Task: Add a column "Organization".
Action: Mouse moved to (445, 391)
Screenshot: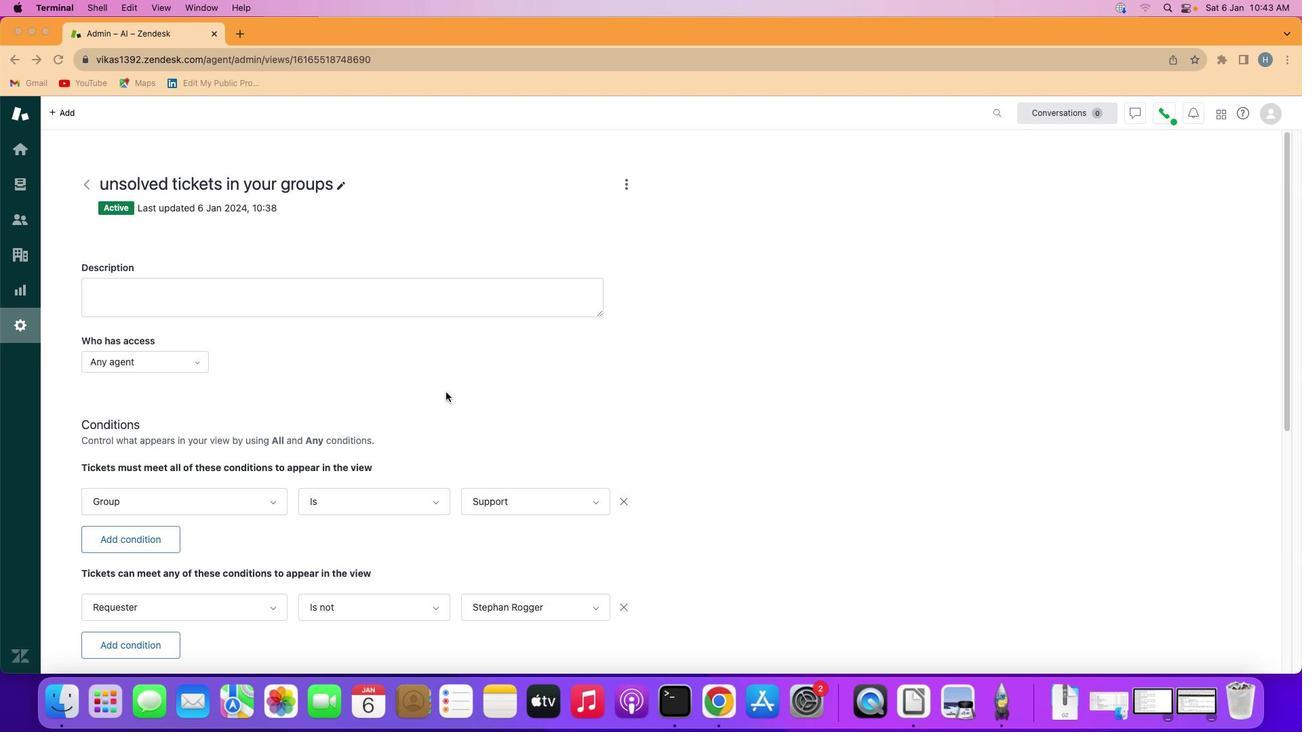 
Action: Mouse scrolled (445, 391) with delta (0, 0)
Screenshot: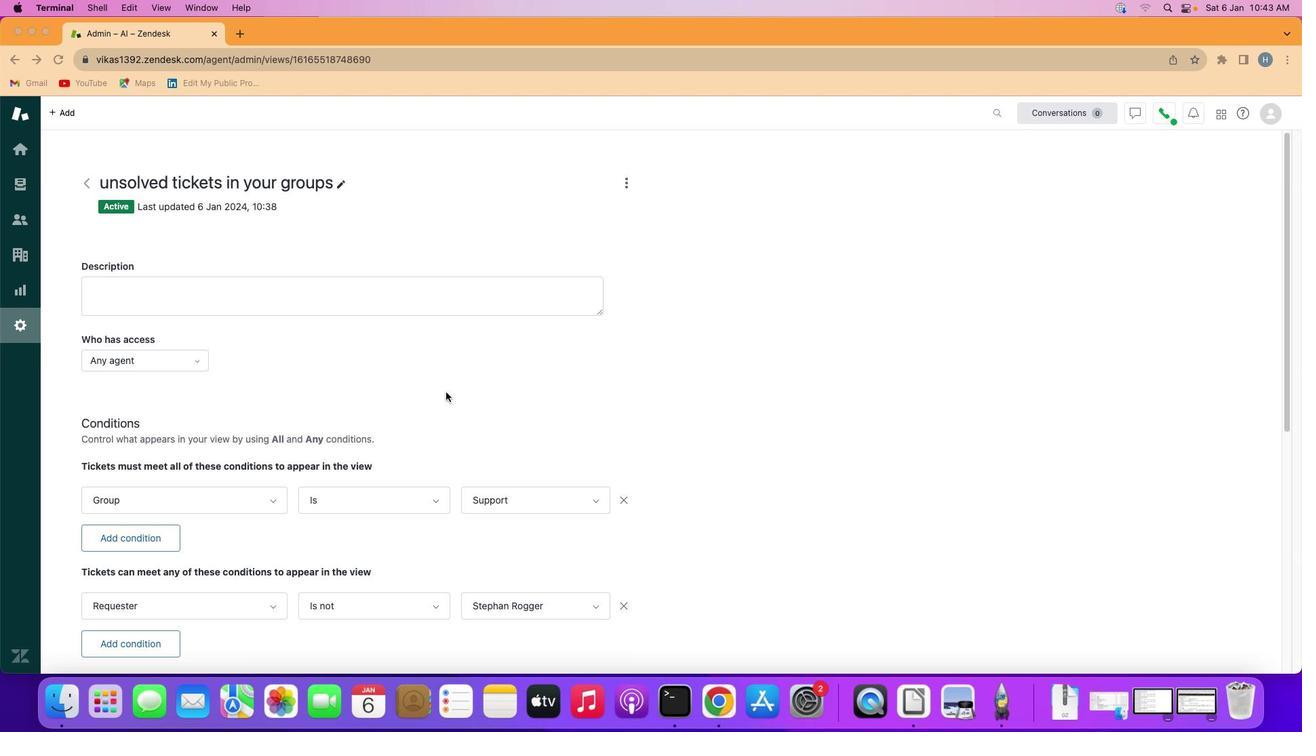
Action: Mouse scrolled (445, 391) with delta (0, 0)
Screenshot: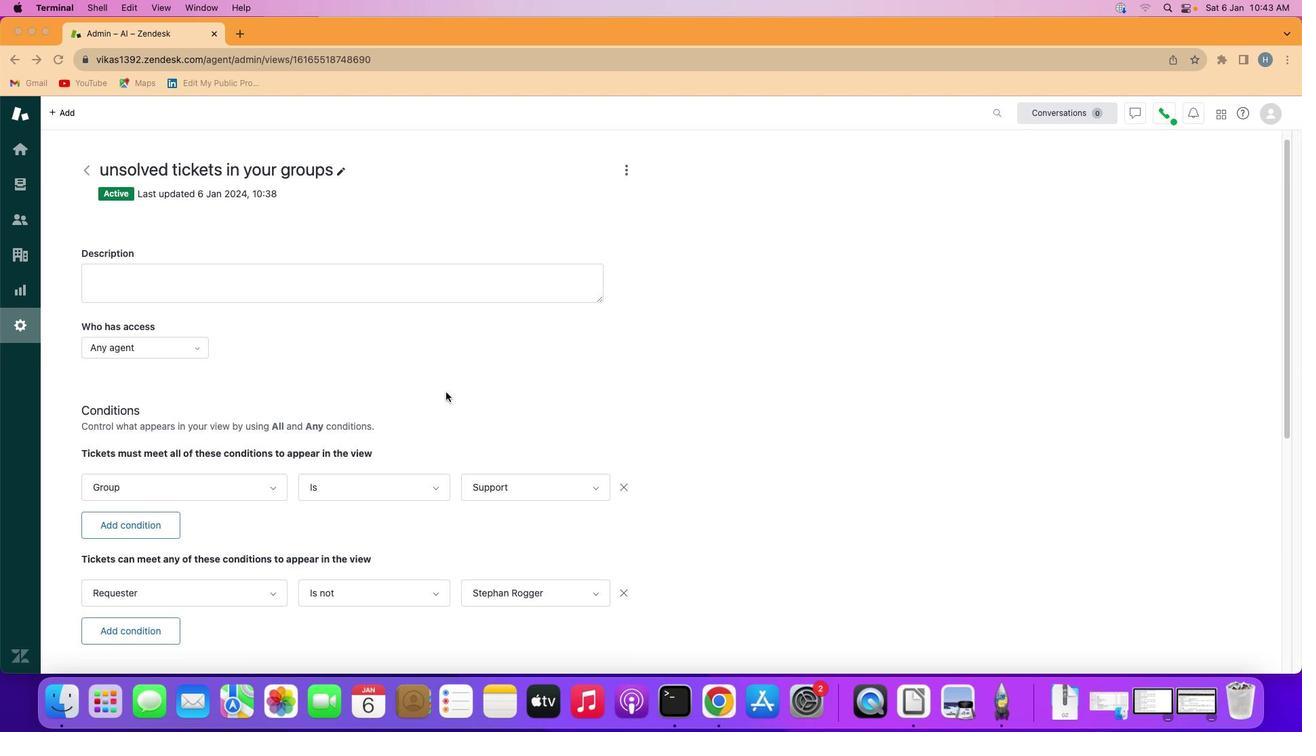 
Action: Mouse scrolled (445, 391) with delta (0, -1)
Screenshot: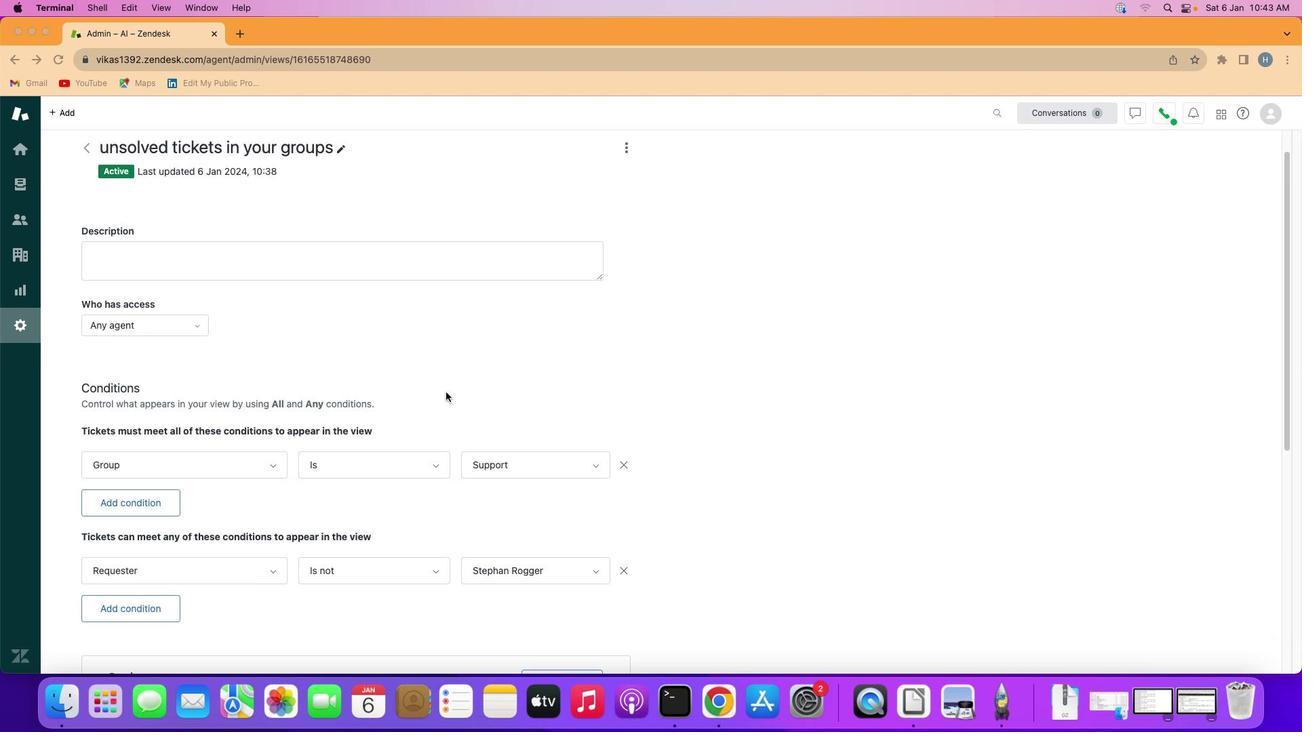 
Action: Mouse scrolled (445, 391) with delta (0, -2)
Screenshot: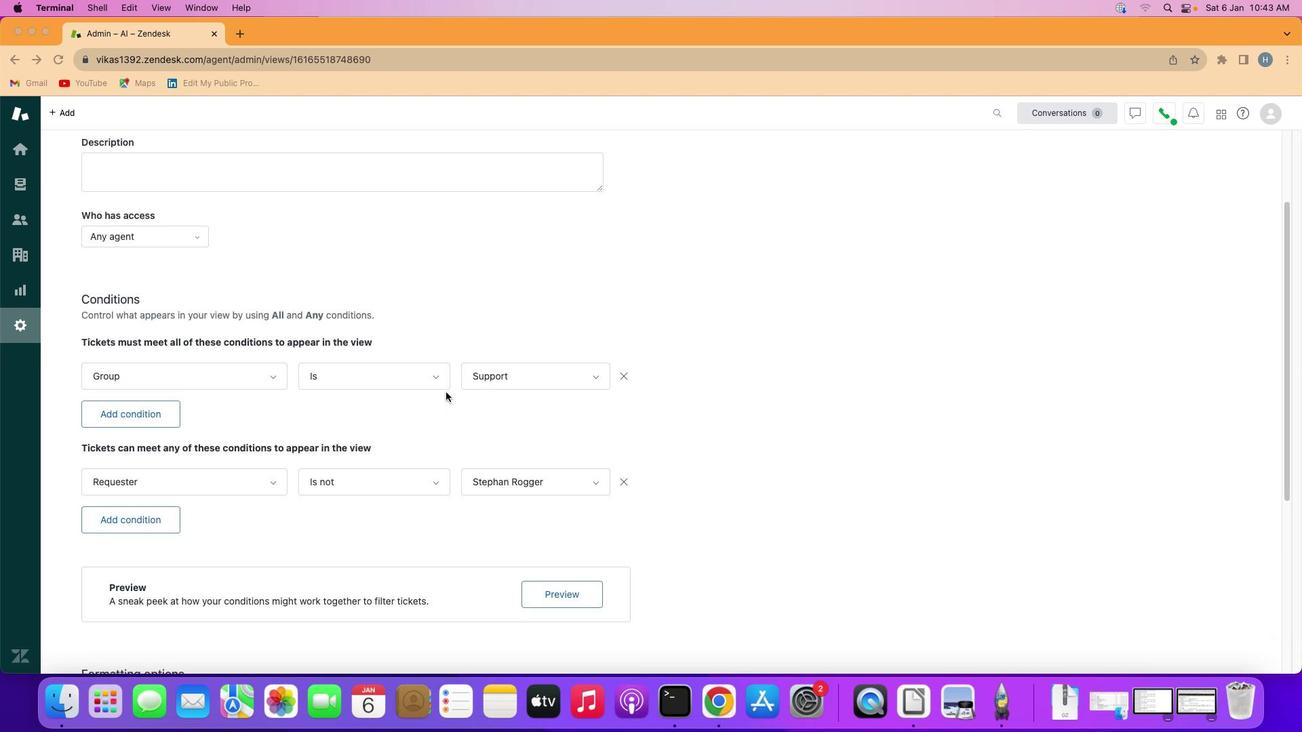 
Action: Mouse scrolled (445, 391) with delta (0, -2)
Screenshot: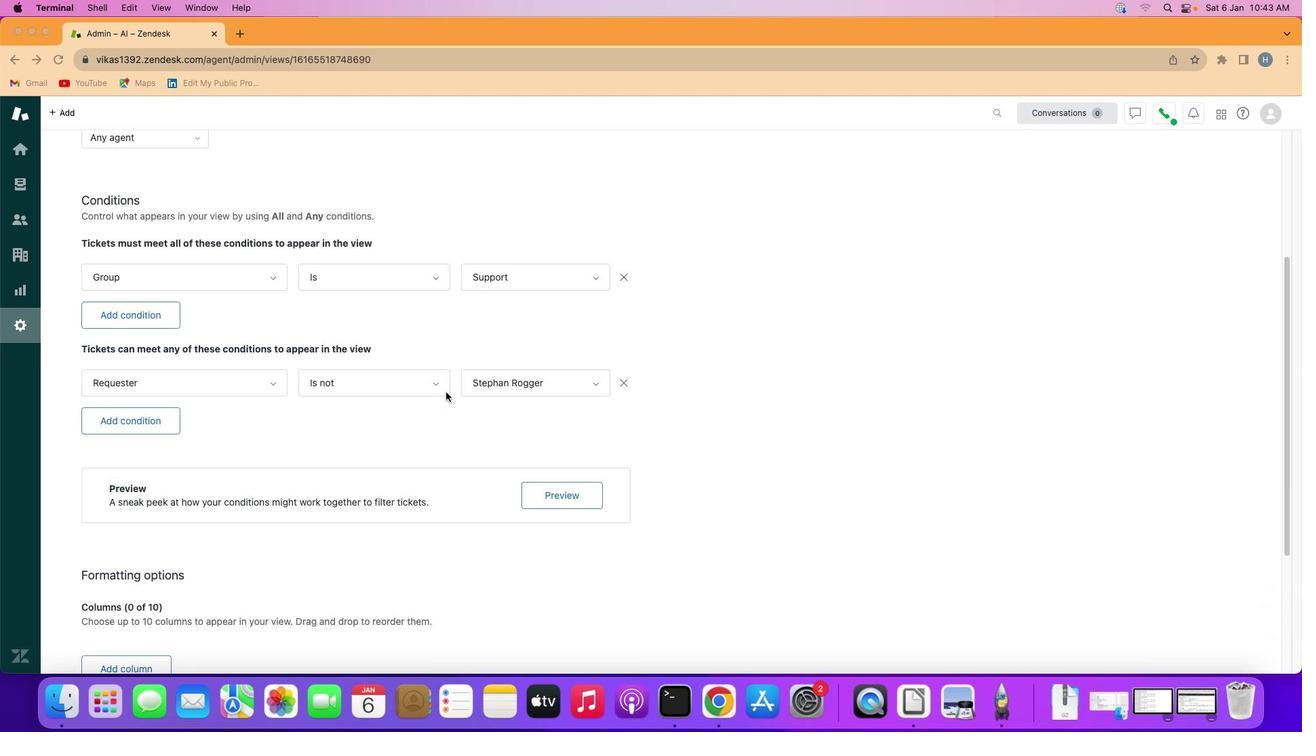
Action: Mouse scrolled (445, 391) with delta (0, 0)
Screenshot: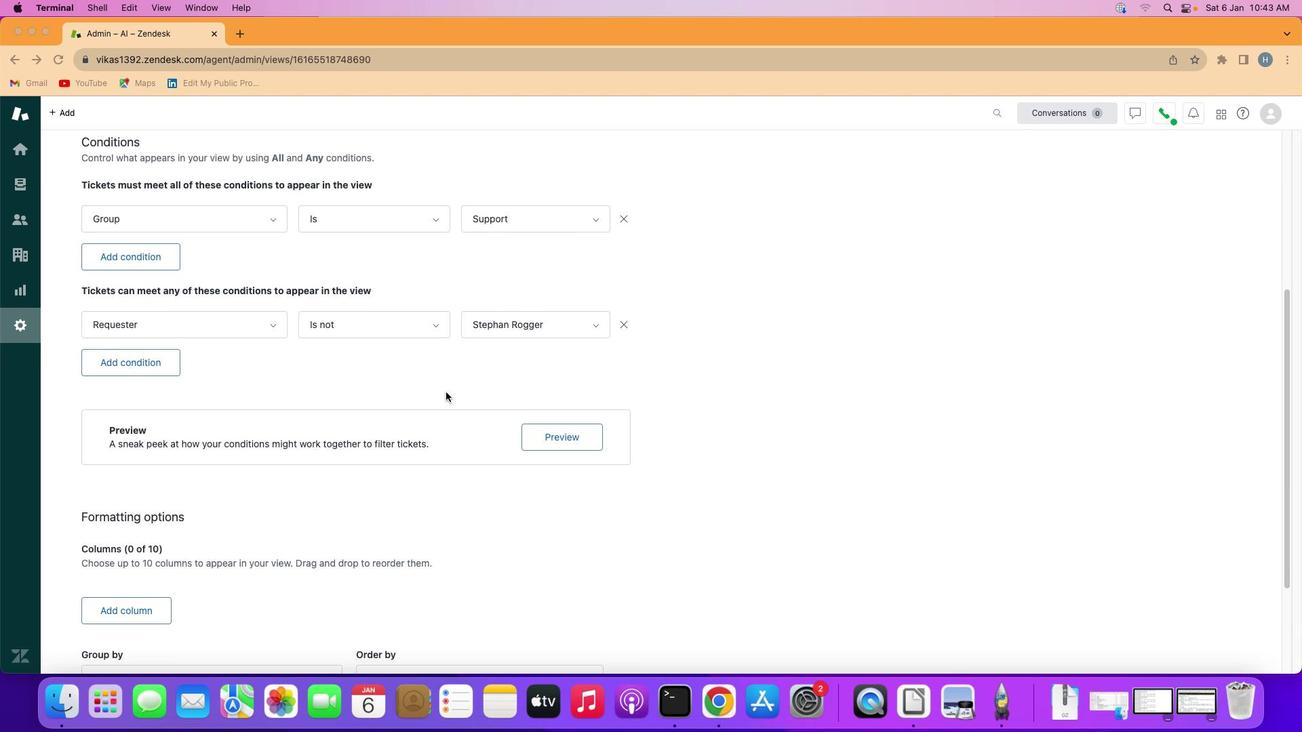 
Action: Mouse scrolled (445, 391) with delta (0, 0)
Screenshot: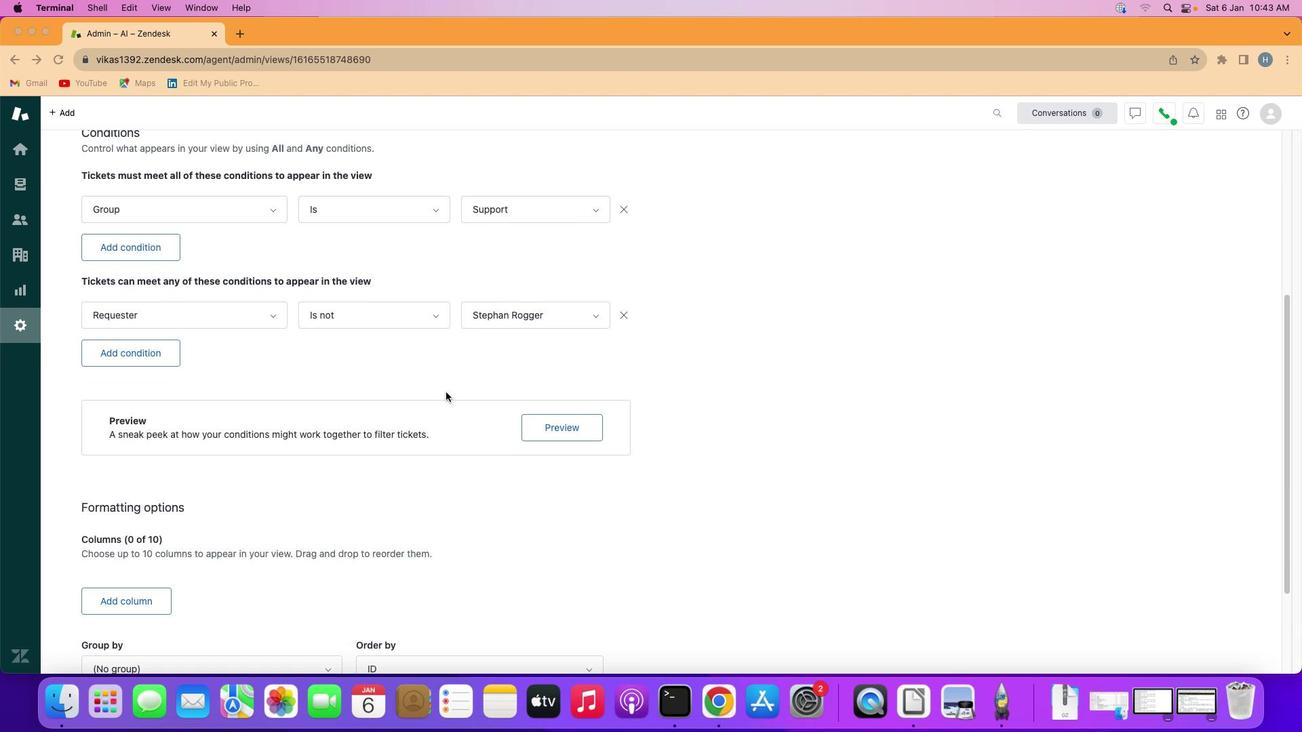 
Action: Mouse scrolled (445, 391) with delta (0, -1)
Screenshot: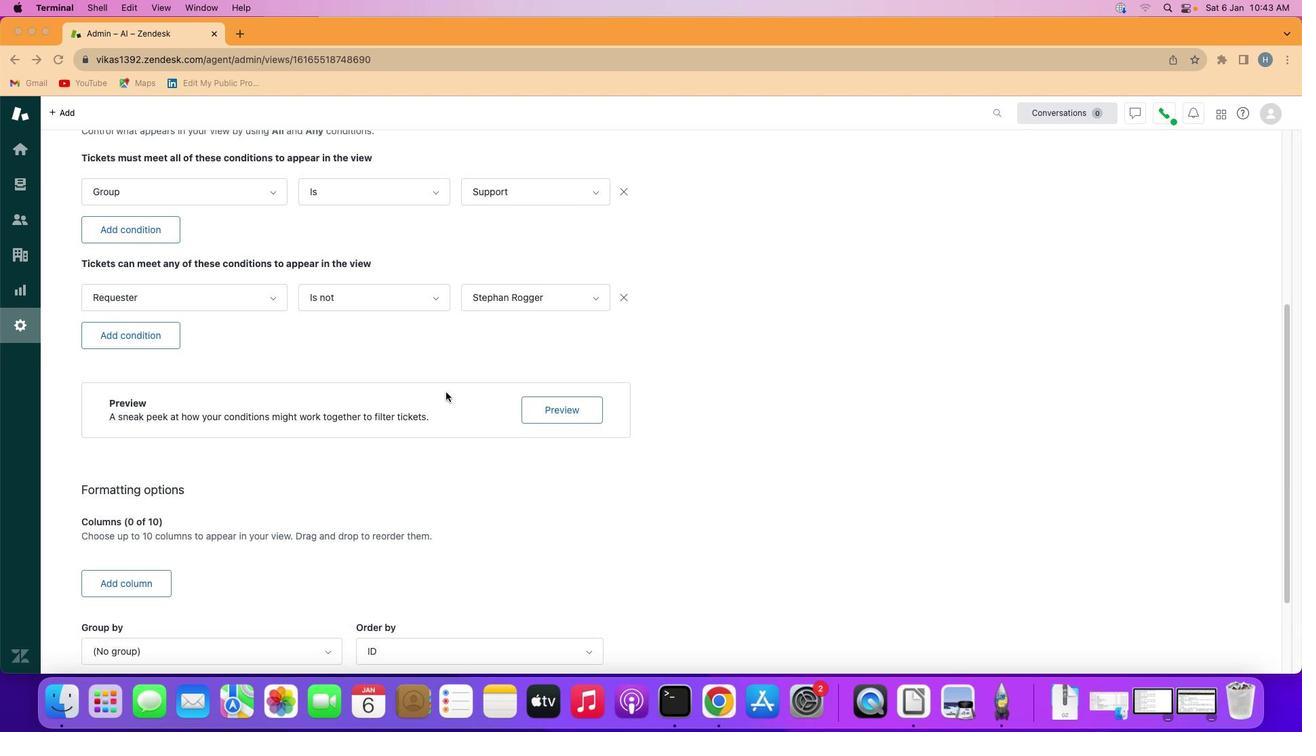 
Action: Mouse moved to (128, 525)
Screenshot: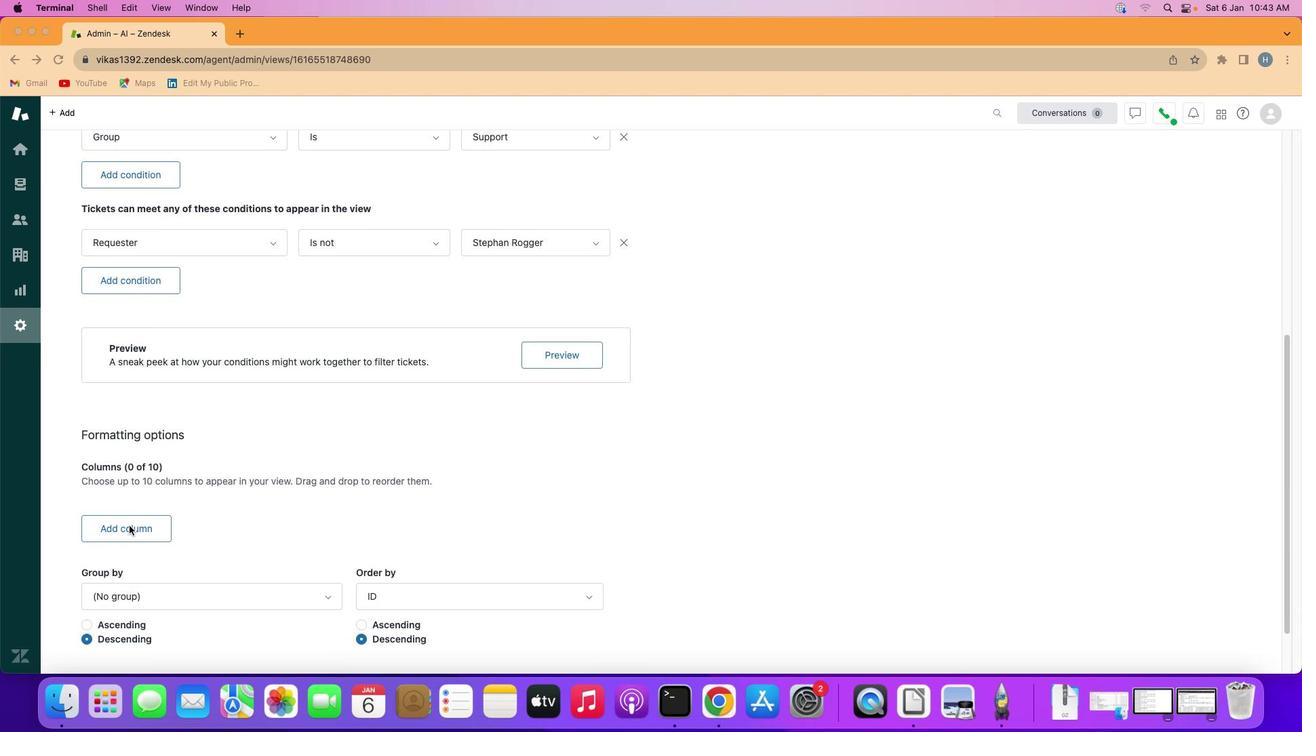
Action: Mouse pressed left at (128, 525)
Screenshot: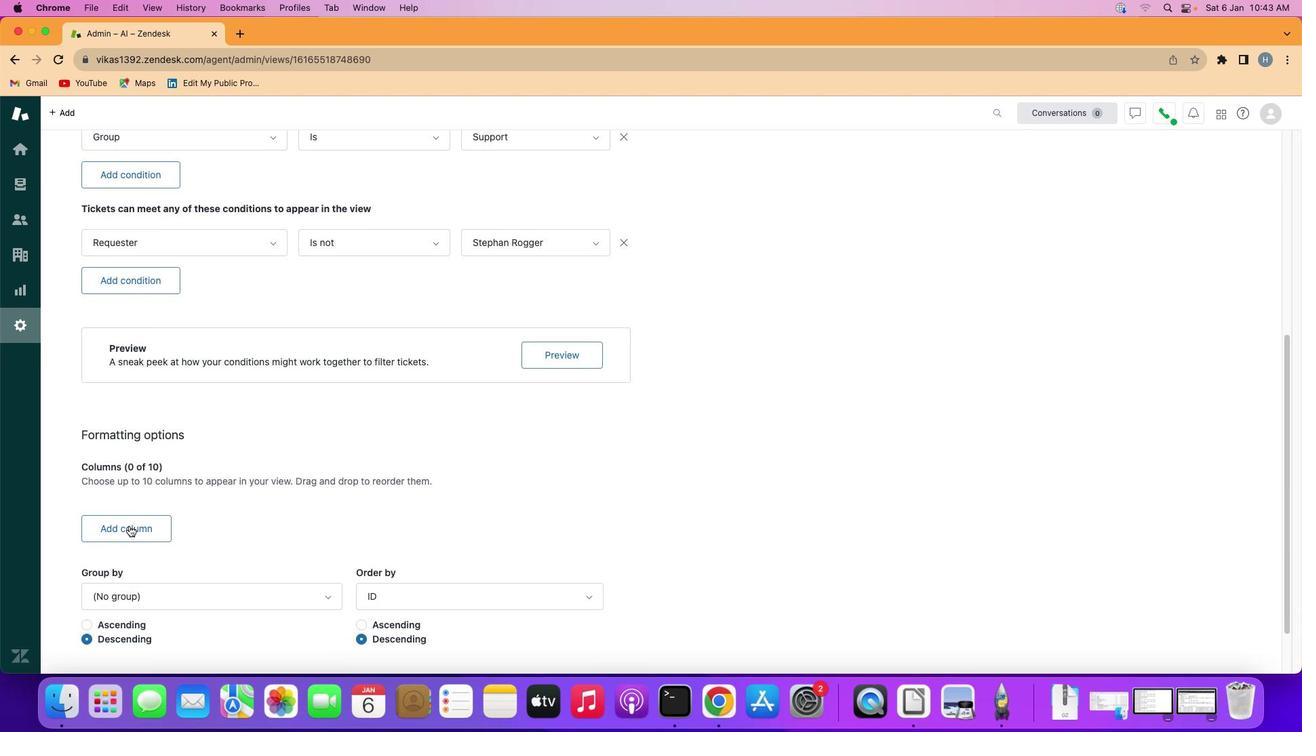 
Action: Mouse moved to (130, 526)
Screenshot: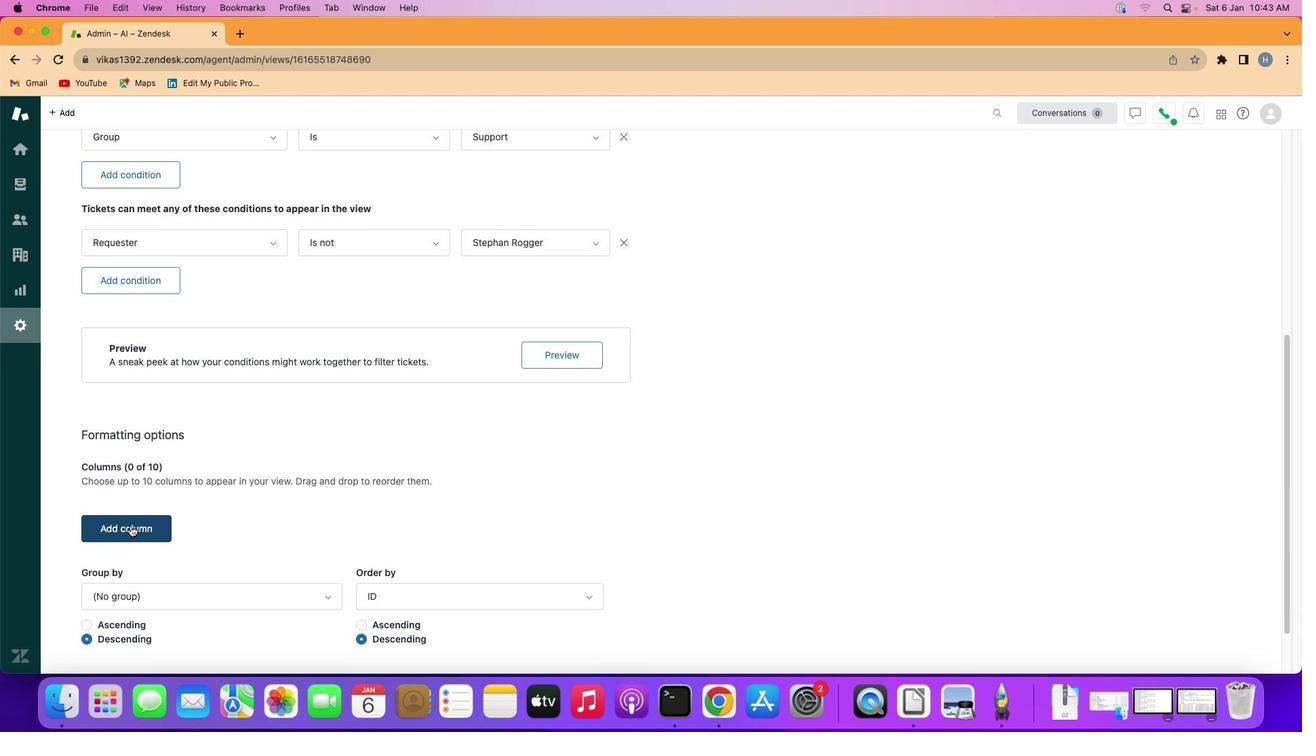 
Action: Mouse pressed left at (130, 526)
Screenshot: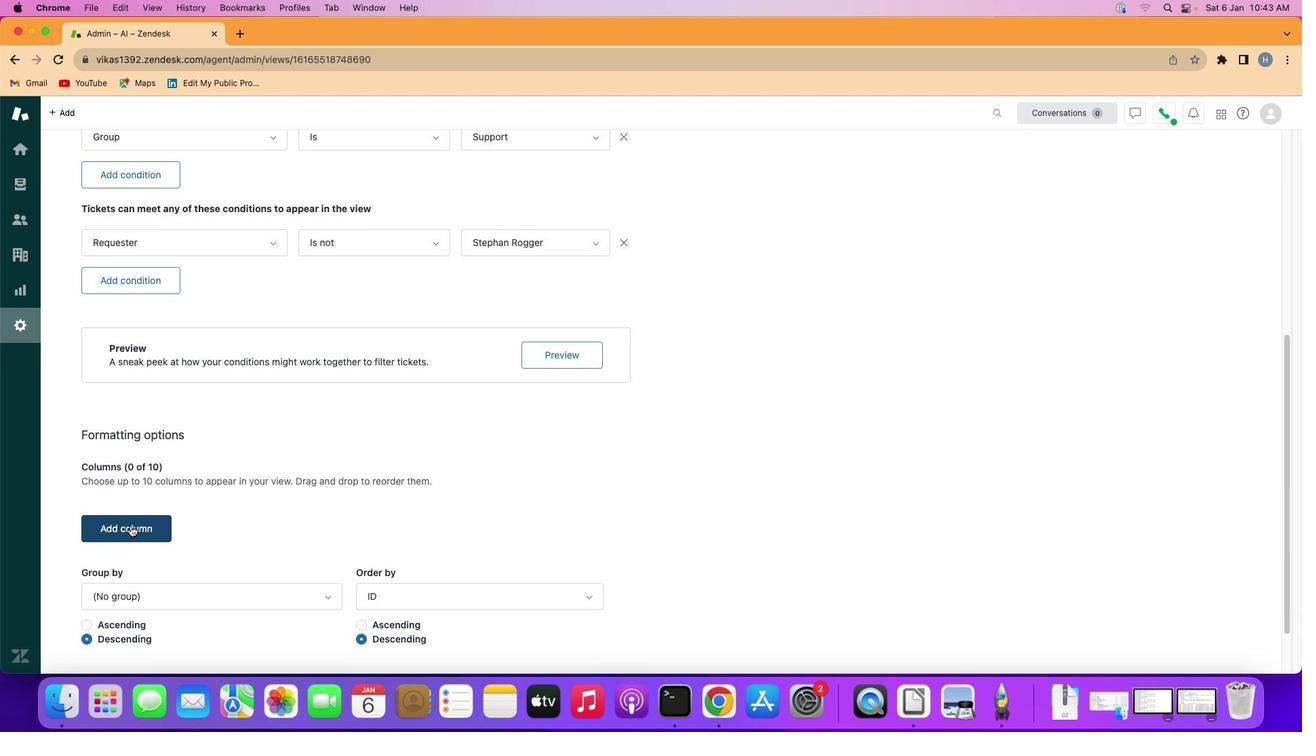 
Action: Mouse moved to (223, 448)
Screenshot: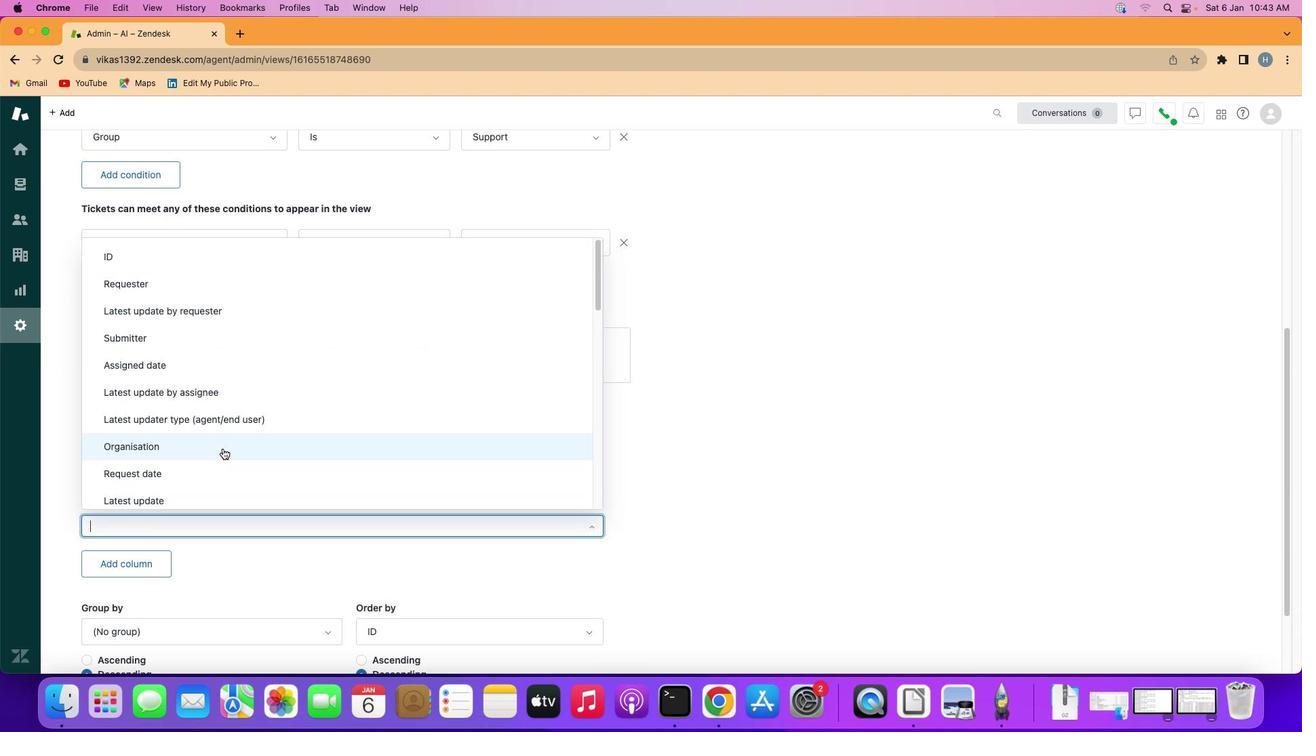 
Action: Mouse pressed left at (223, 448)
Screenshot: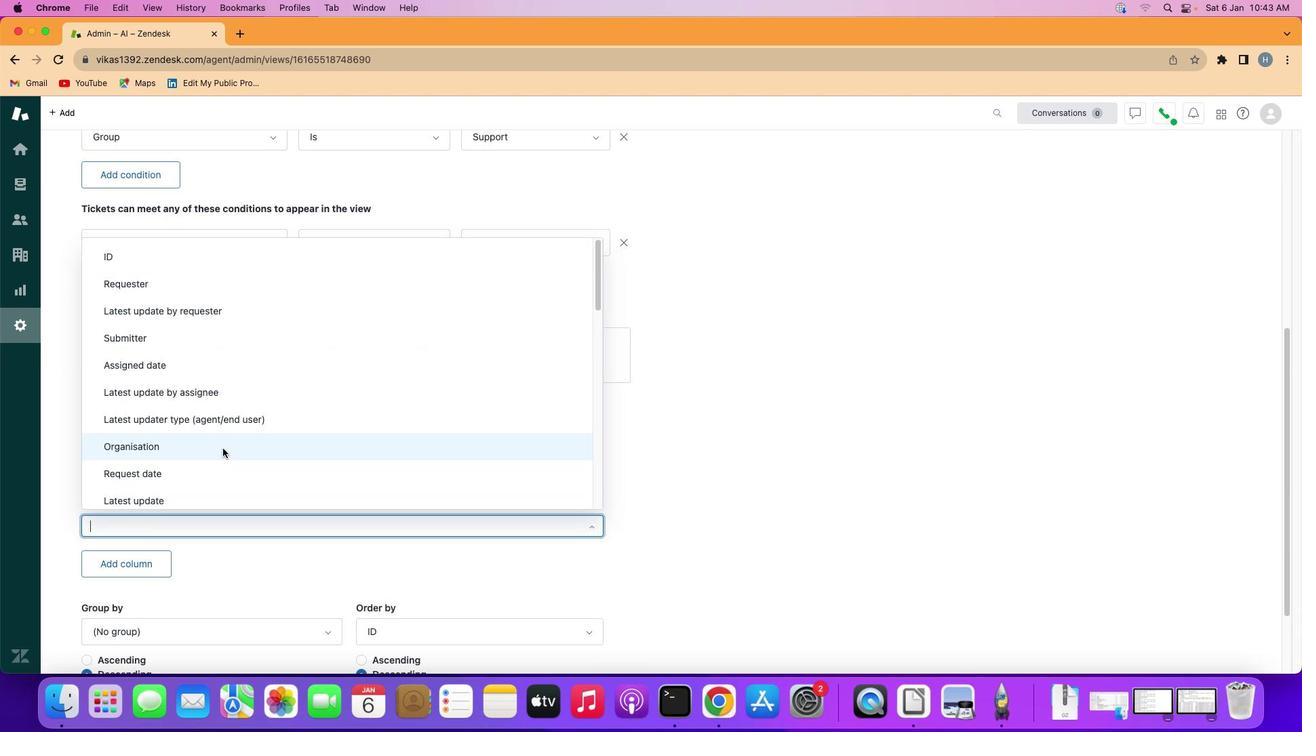 
Action: Mouse moved to (305, 454)
Screenshot: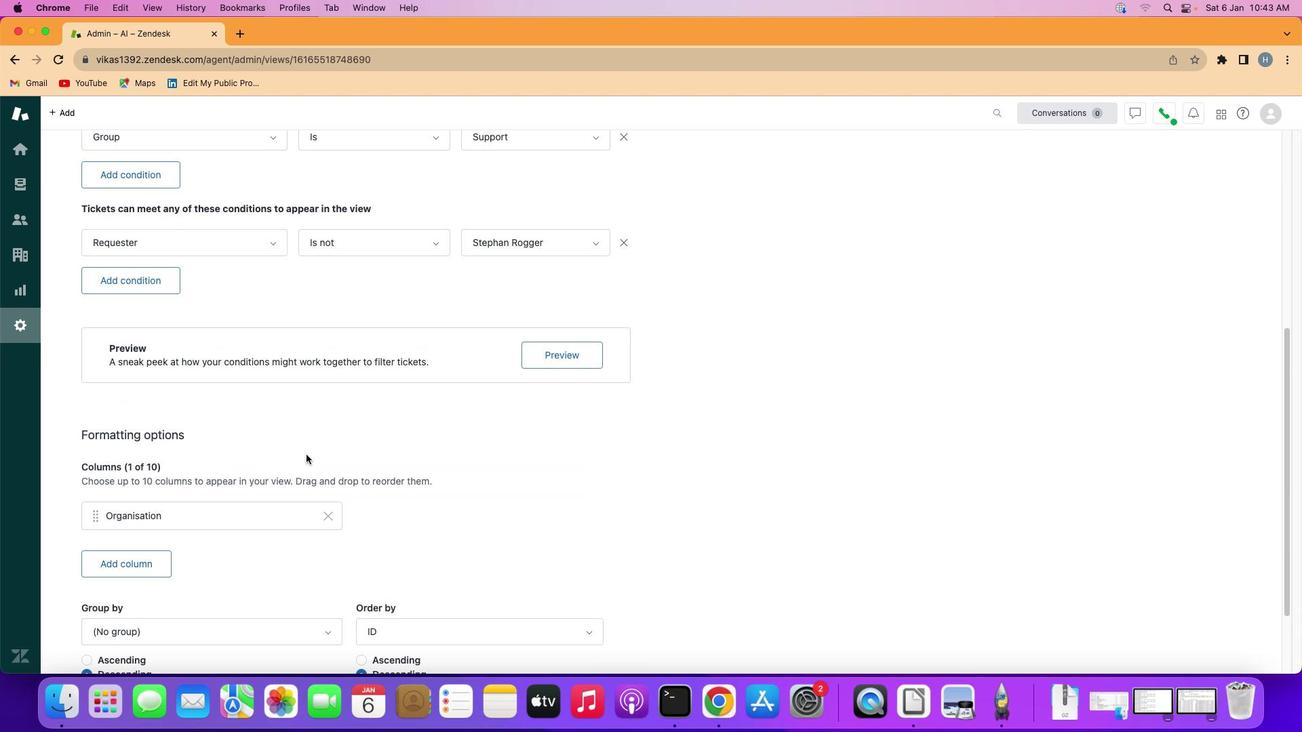 
